 Task: Find directions from Orlando to Cape Canaveral, Florida.
Action: Mouse moved to (119, 26)
Screenshot: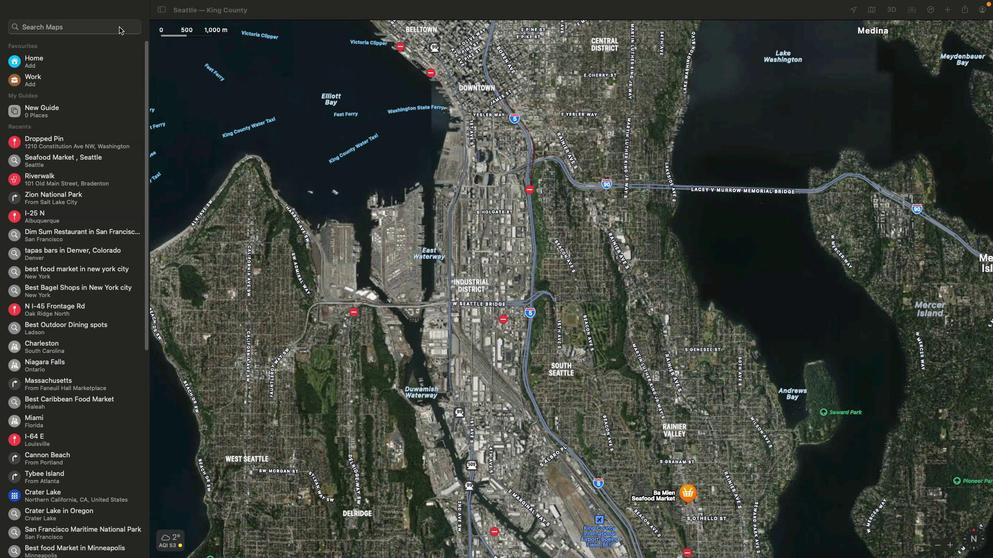 
Action: Mouse pressed left at (119, 26)
Screenshot: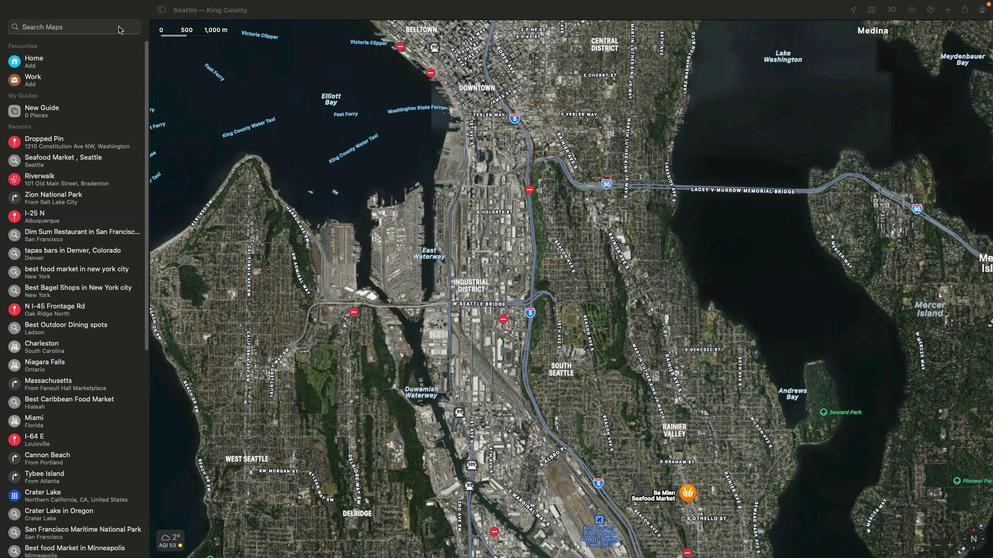 
Action: Mouse moved to (117, 27)
Screenshot: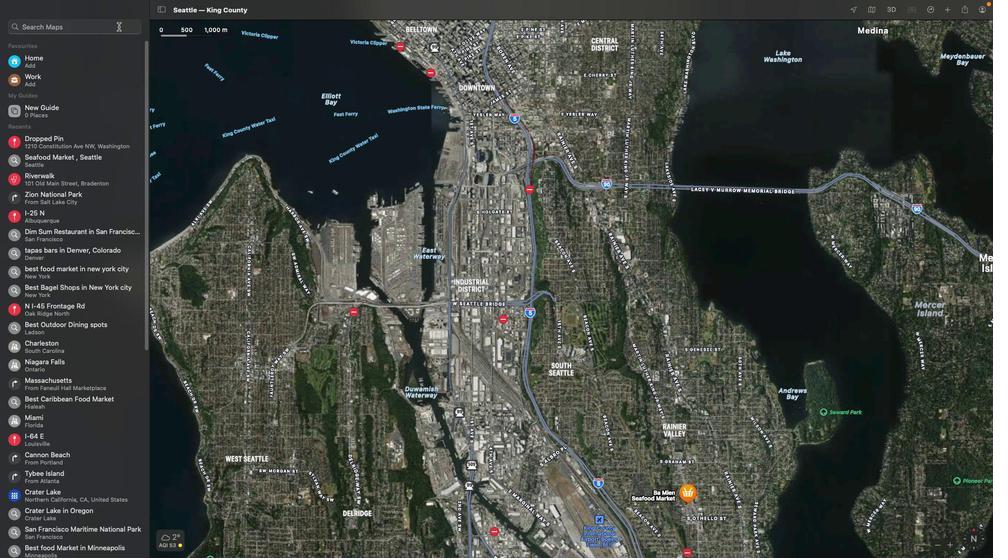 
Action: Key pressed Key.shift'O'Key.backspaceKey.backspace
Screenshot: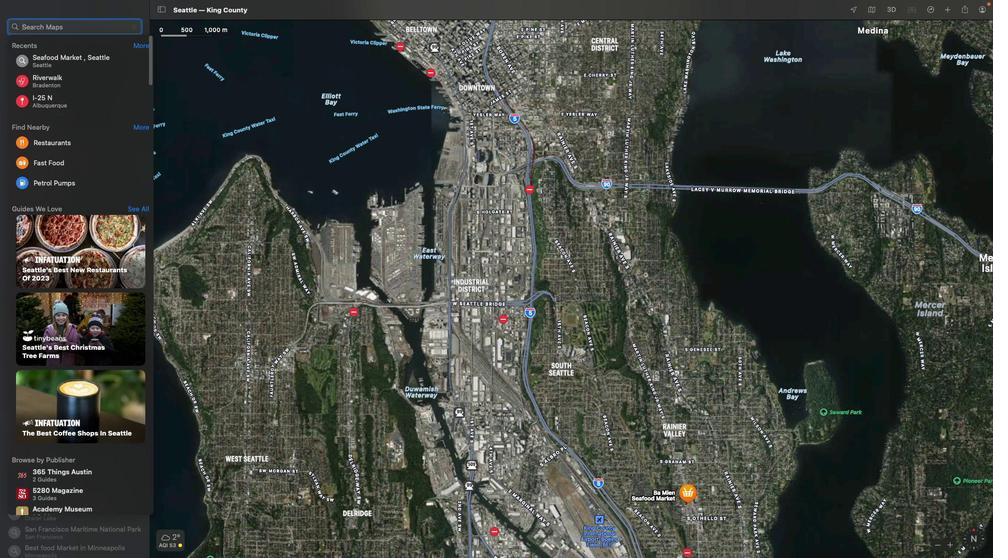 
Action: Mouse moved to (929, 12)
Screenshot: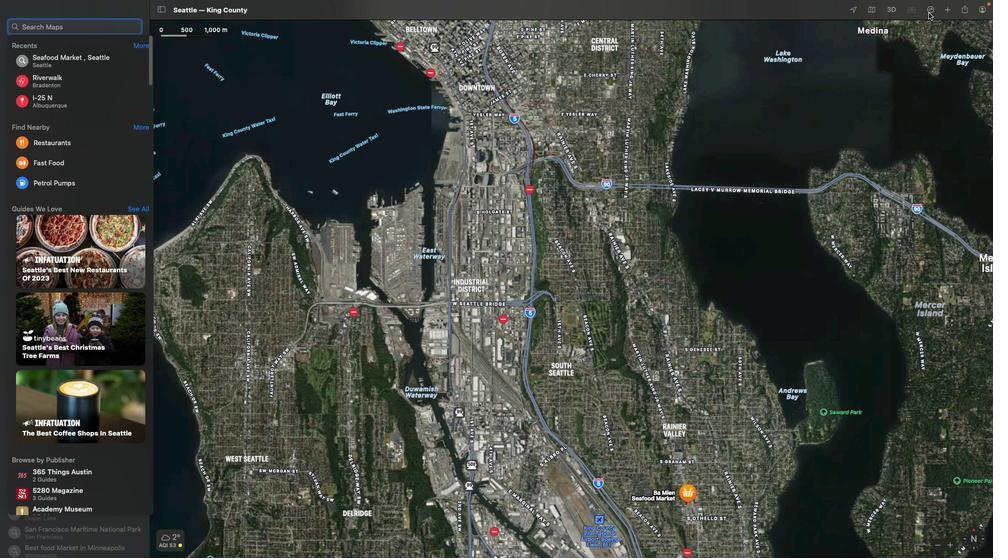 
Action: Mouse pressed left at (929, 12)
Screenshot: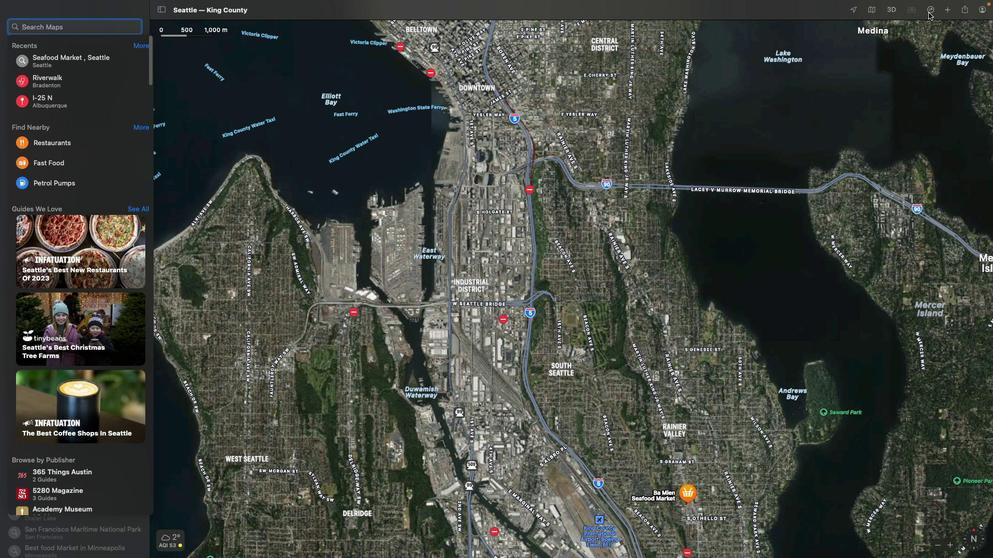 
Action: Mouse moved to (954, 65)
Screenshot: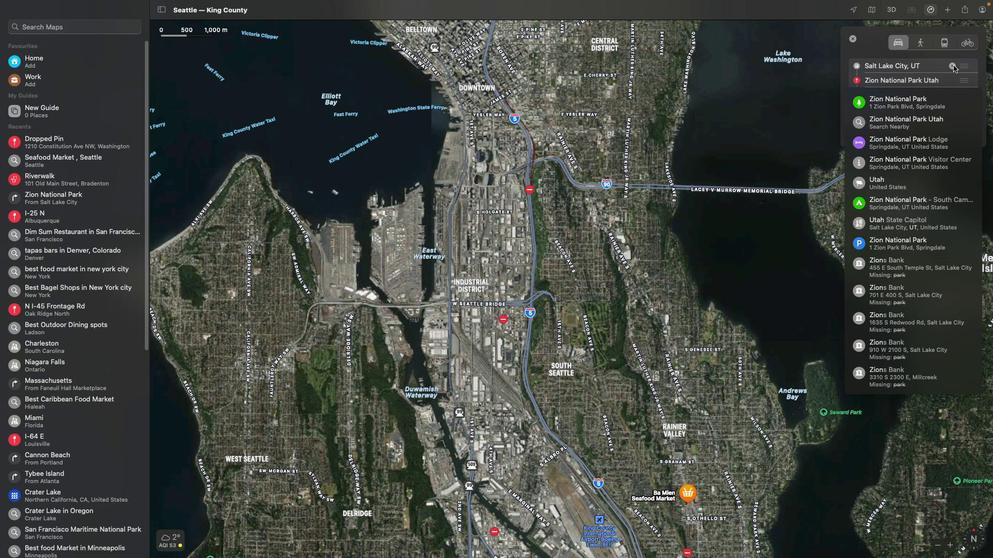 
Action: Mouse pressed left at (954, 65)
Screenshot: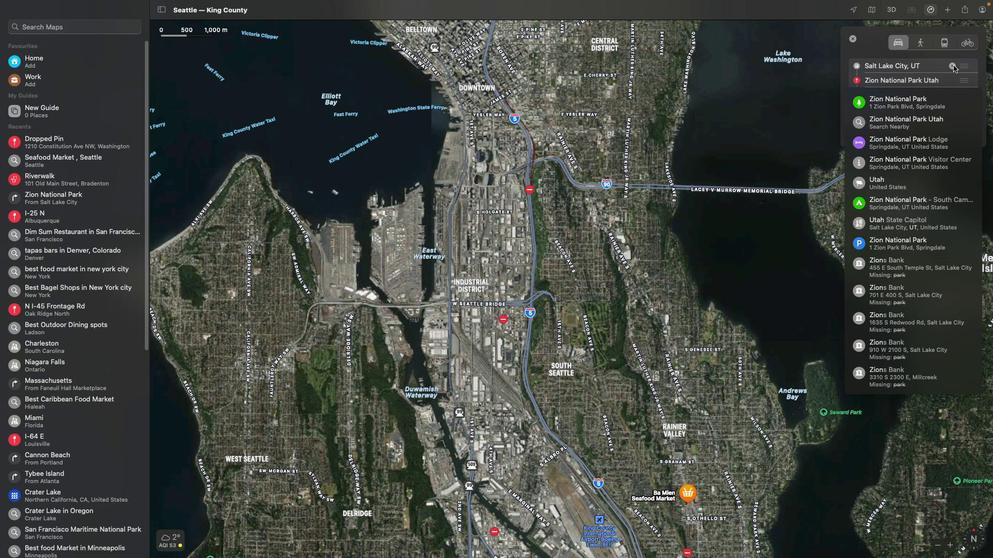 
Action: Mouse moved to (916, 57)
Screenshot: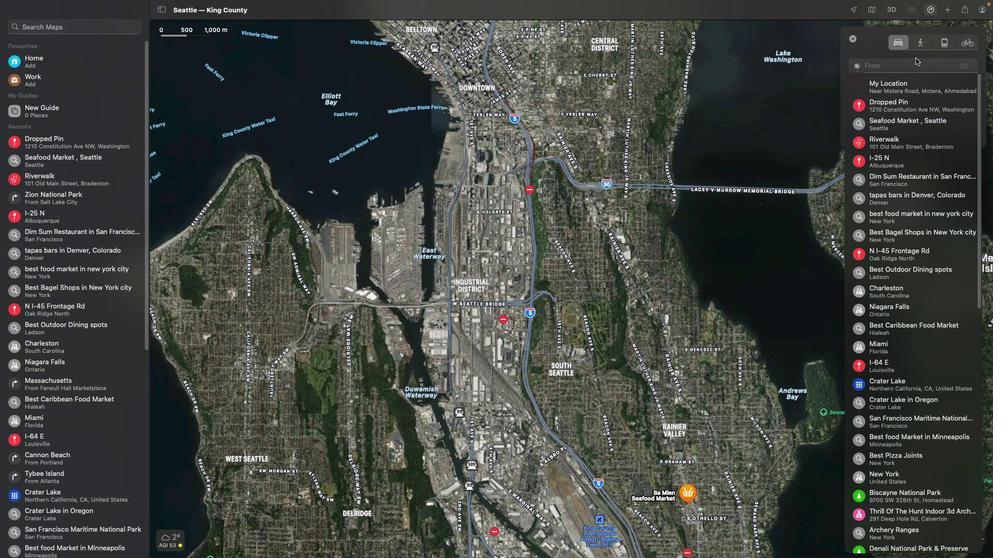 
Action: Mouse pressed left at (916, 57)
Screenshot: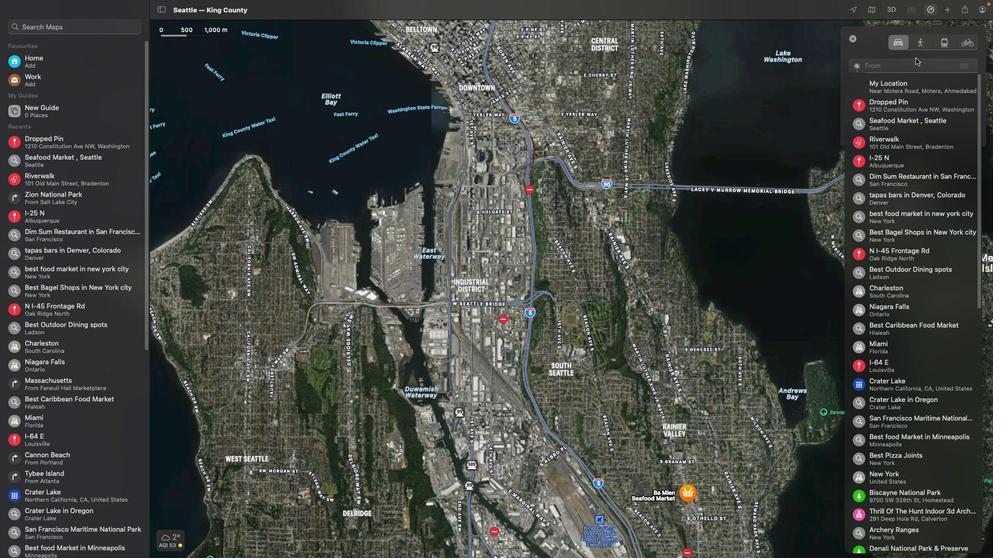 
Action: Mouse moved to (955, 81)
Screenshot: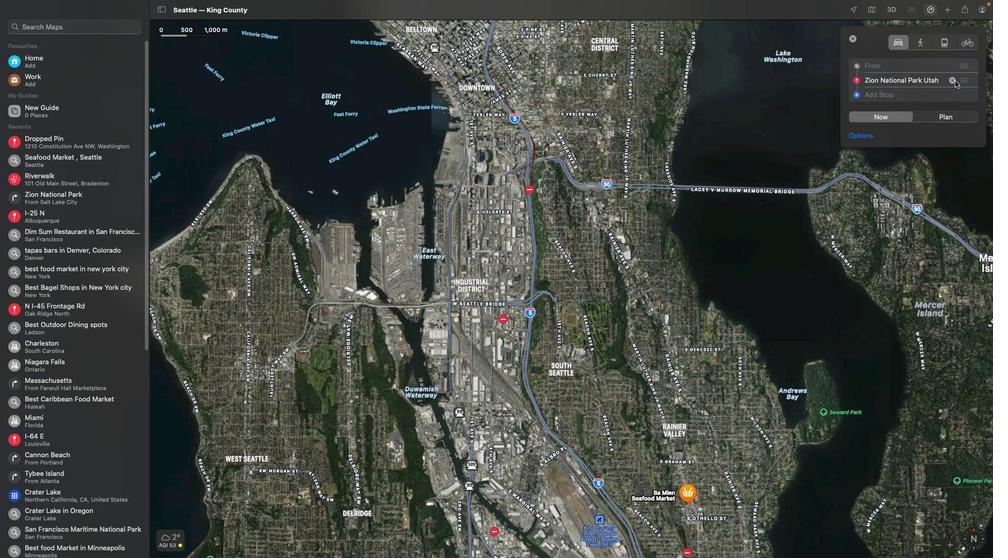 
Action: Mouse pressed left at (955, 81)
Screenshot: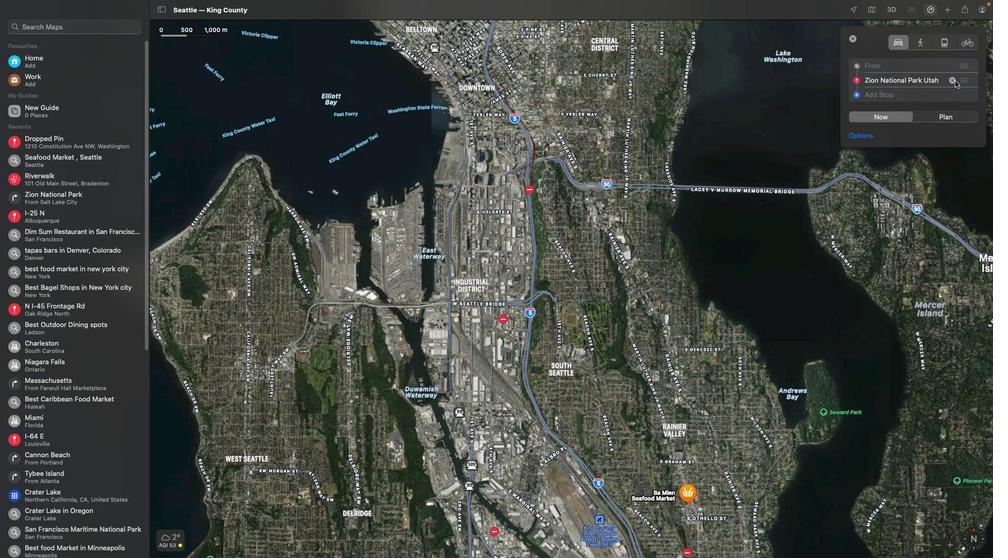
Action: Mouse moved to (916, 66)
Screenshot: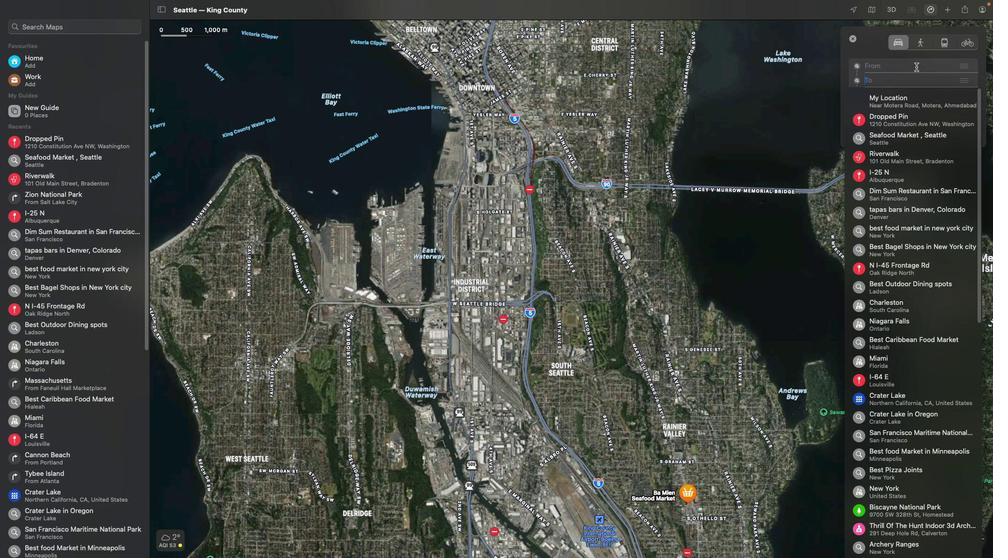 
Action: Mouse pressed left at (916, 66)
Screenshot: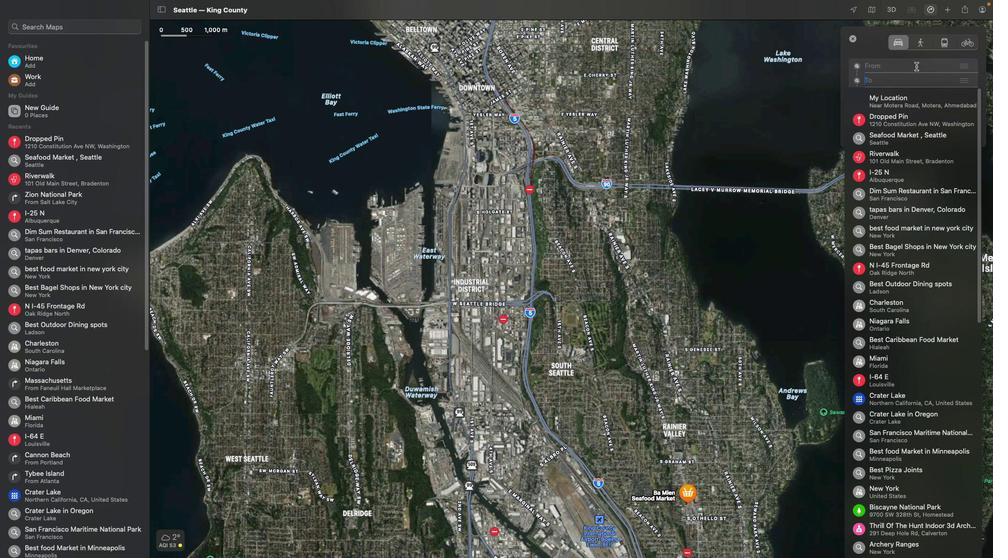 
Action: Key pressed Key.shift'O''r''l''a''n''d''p'Key.backspace'o'Key.space
Screenshot: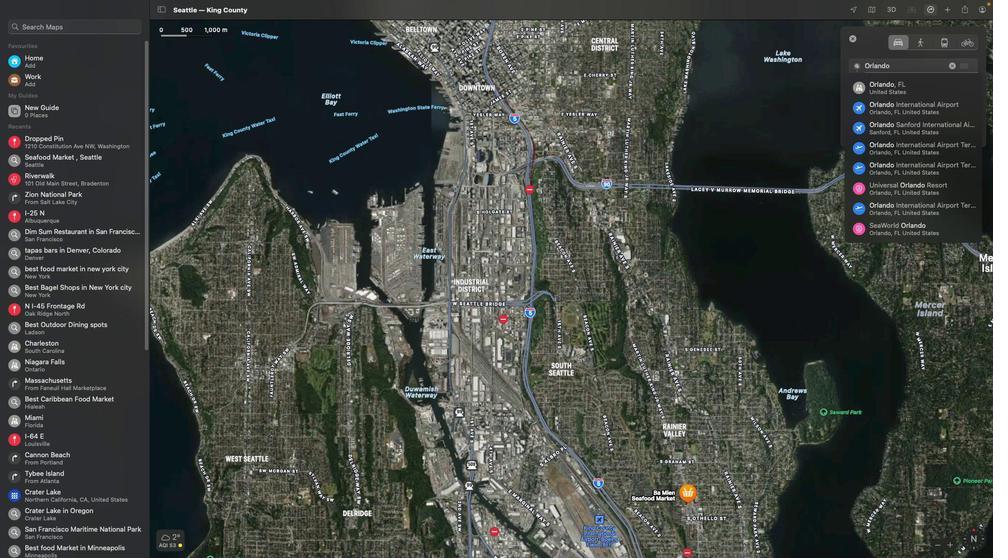 
Action: Mouse moved to (920, 83)
Screenshot: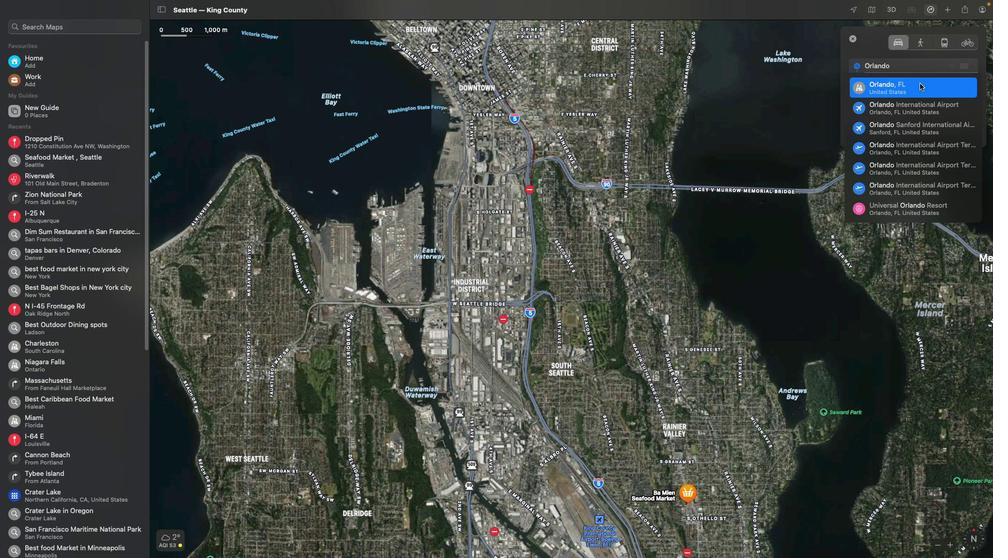 
Action: Mouse pressed left at (920, 83)
Screenshot: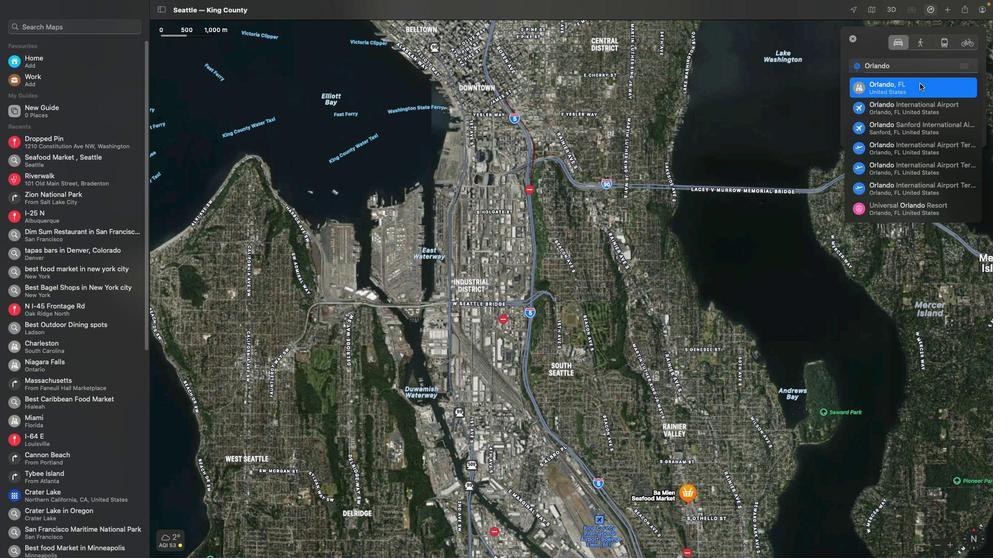 
Action: Mouse moved to (874, 81)
Screenshot: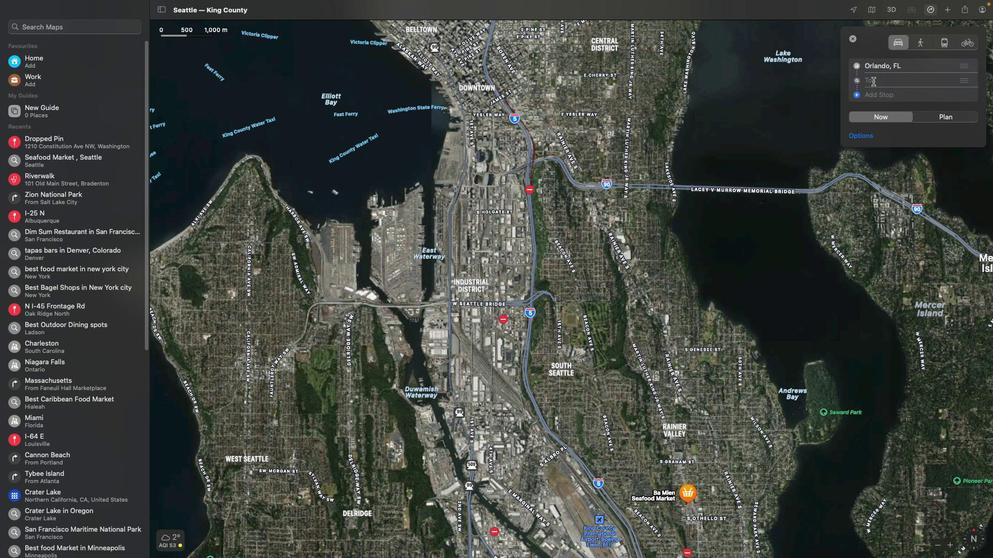 
Action: Mouse pressed left at (874, 81)
Screenshot: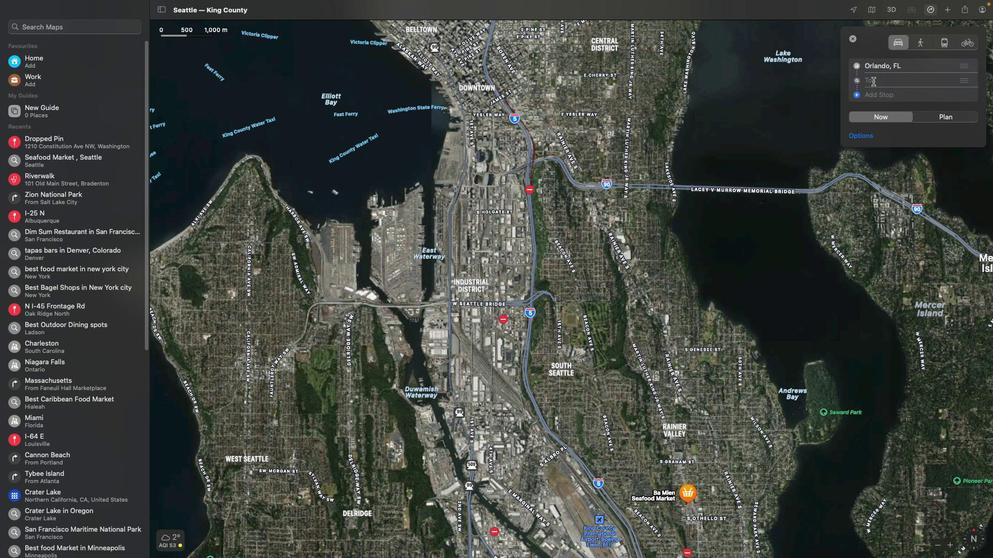 
Action: Key pressed Key.shift'C''a''p''e'Key.spaceKey.shift'C''a''n''a''v''w''e'Key.backspaceKey.backspace'e''r''a''l'
Screenshot: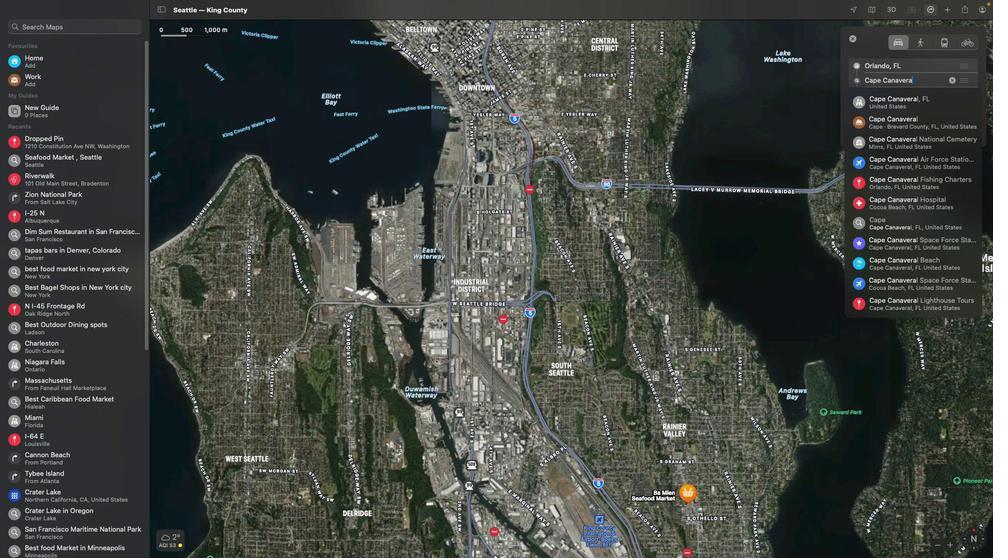 
Action: Mouse moved to (874, 97)
Screenshot: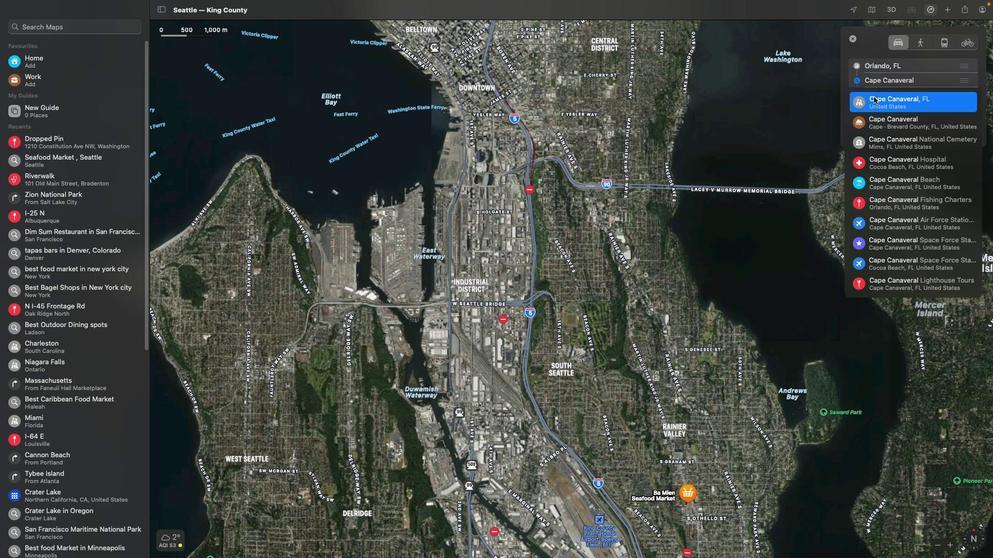 
Action: Mouse pressed left at (874, 97)
Screenshot: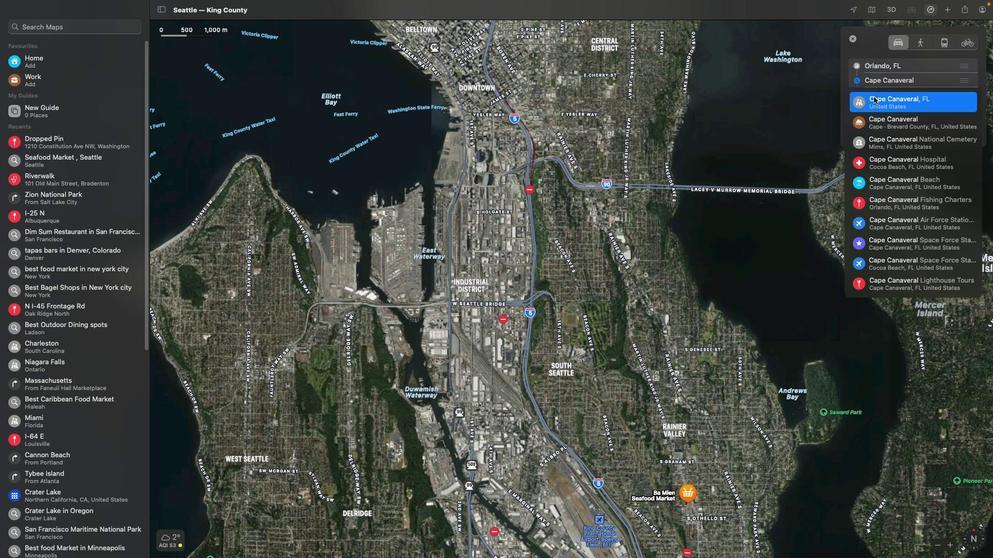 
Action: Mouse moved to (851, 216)
Screenshot: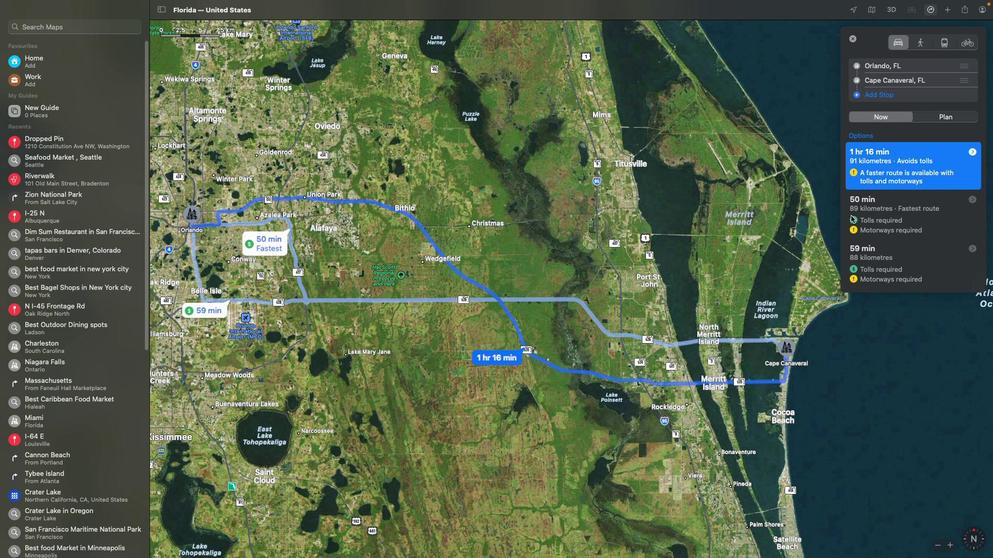 
Action: Mouse pressed left at (851, 216)
Screenshot: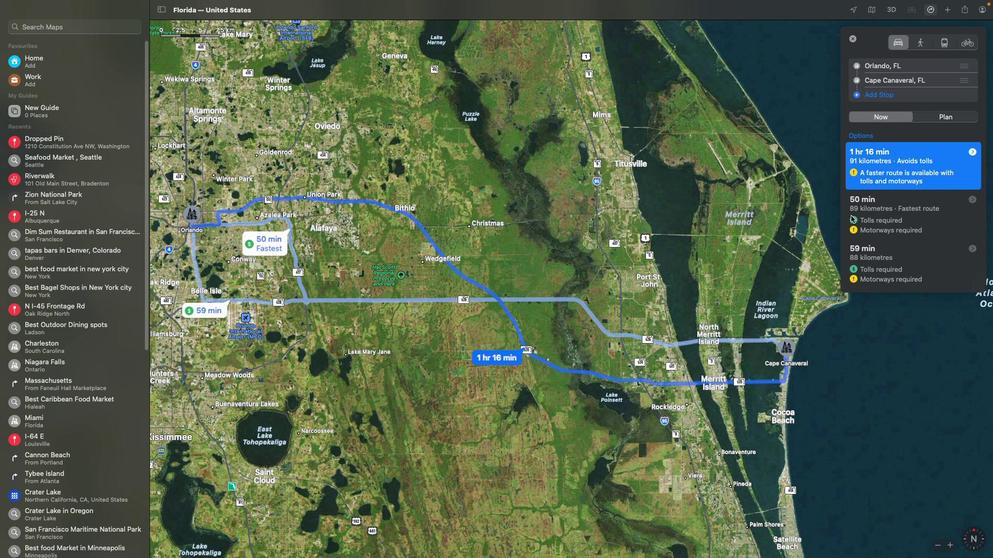 
Action: Mouse moved to (918, 256)
Screenshot: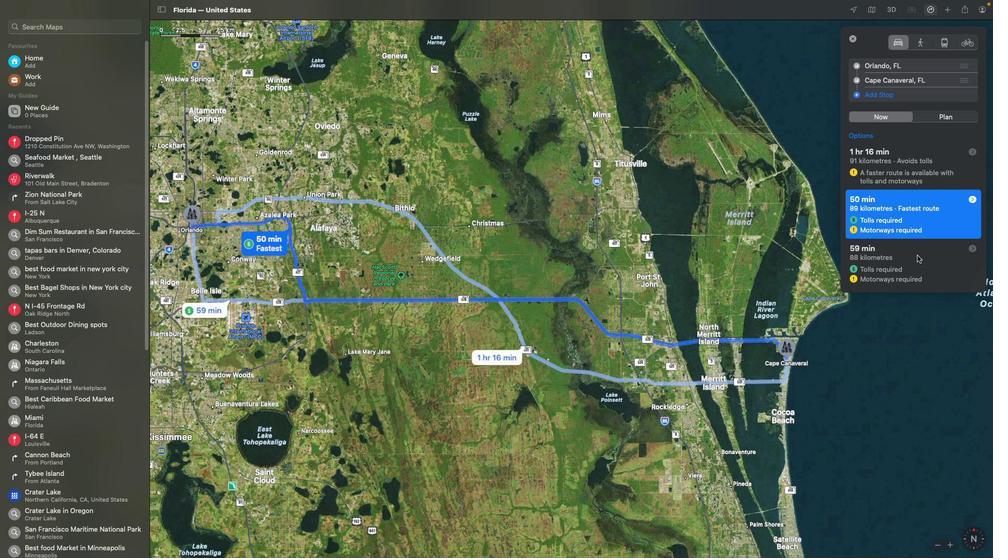 
Action: Mouse pressed left at (918, 256)
Screenshot: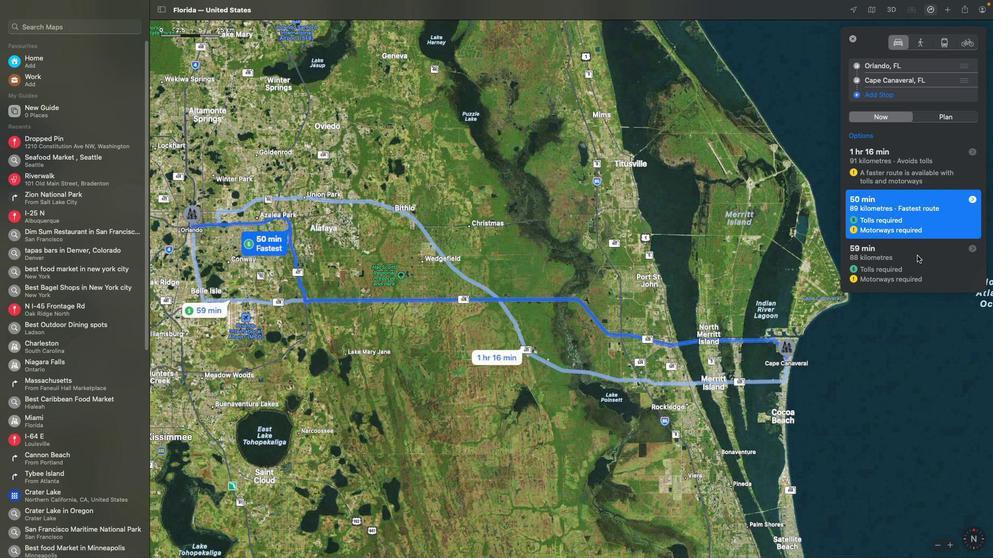 
Action: Mouse moved to (892, 175)
Screenshot: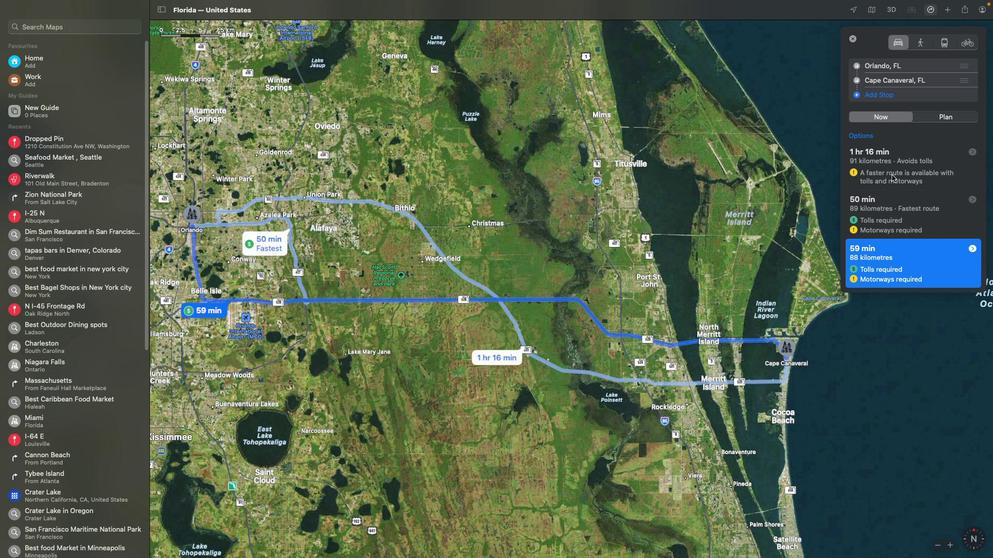 
Action: Mouse pressed left at (892, 175)
Screenshot: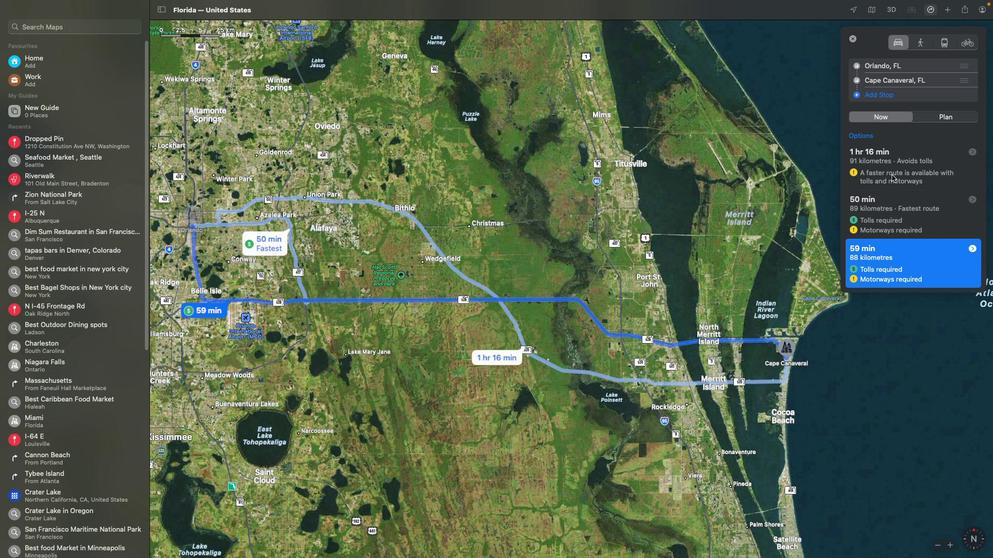 
